 Task: Create a sub task System Test and UAT for the task  Create a new online tool for project management in the project AgileGlobe , assign it to team member softage.3@softage.net and update the status of the sub task to  Completed , set the priority of the sub task to High
Action: Mouse moved to (38, 486)
Screenshot: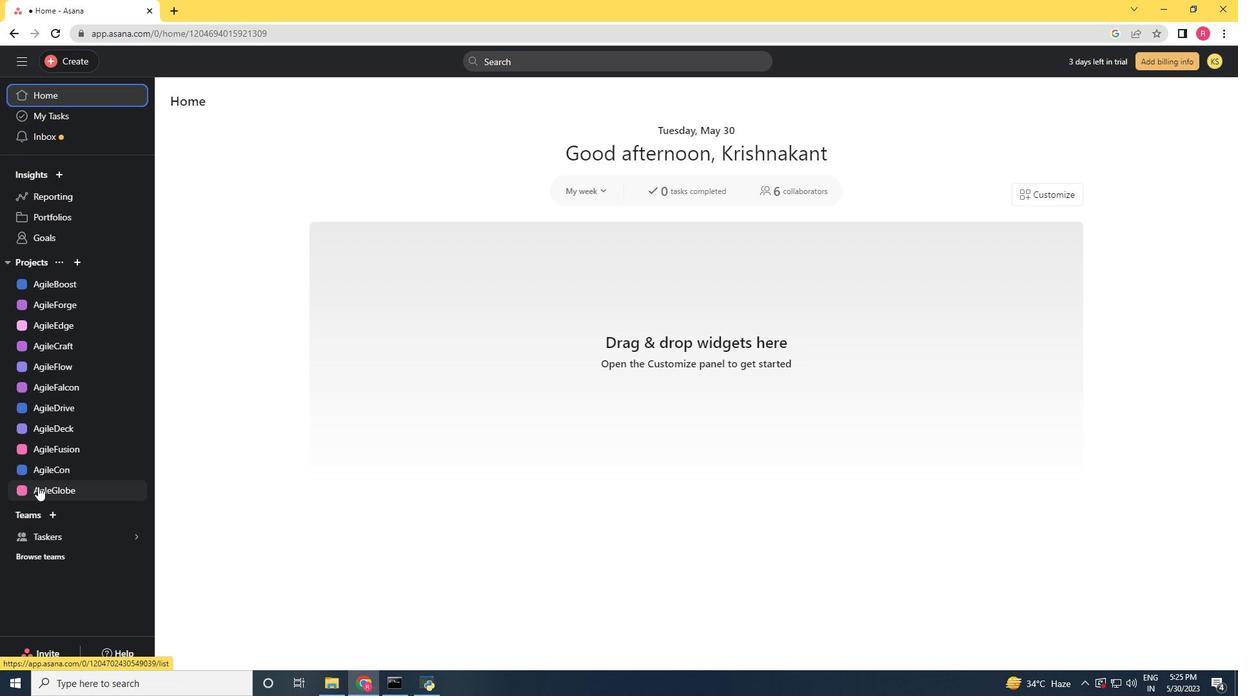 
Action: Mouse pressed left at (38, 486)
Screenshot: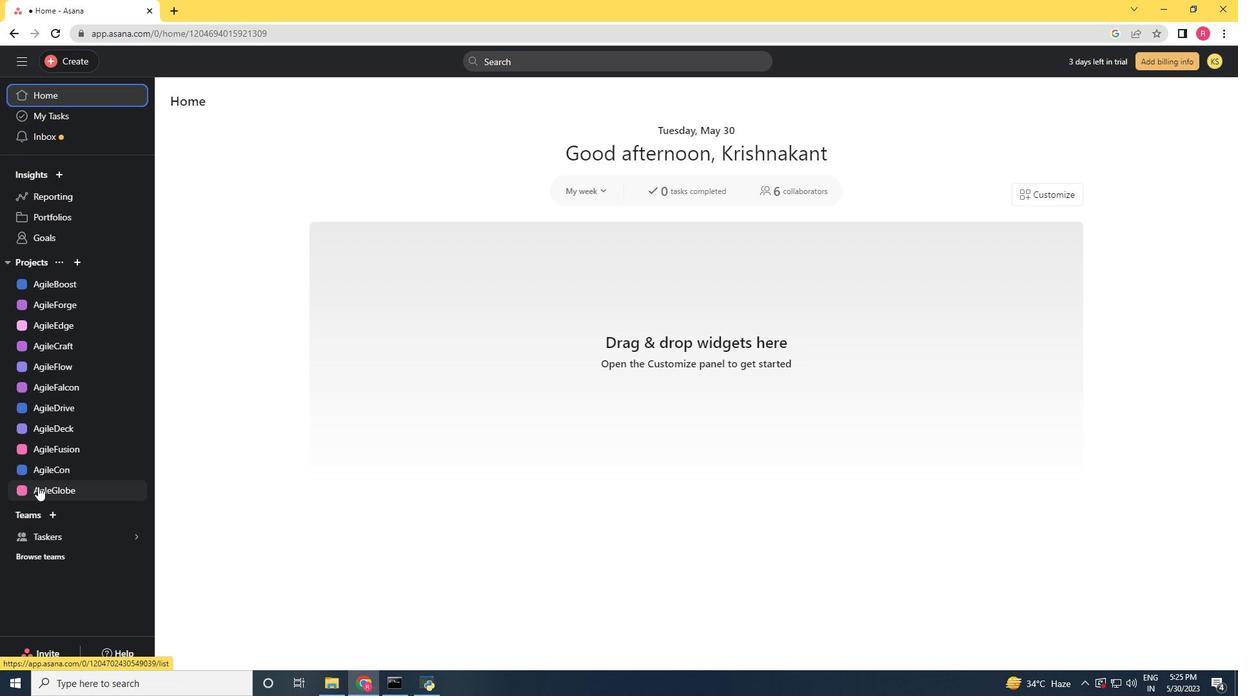 
Action: Mouse moved to (568, 286)
Screenshot: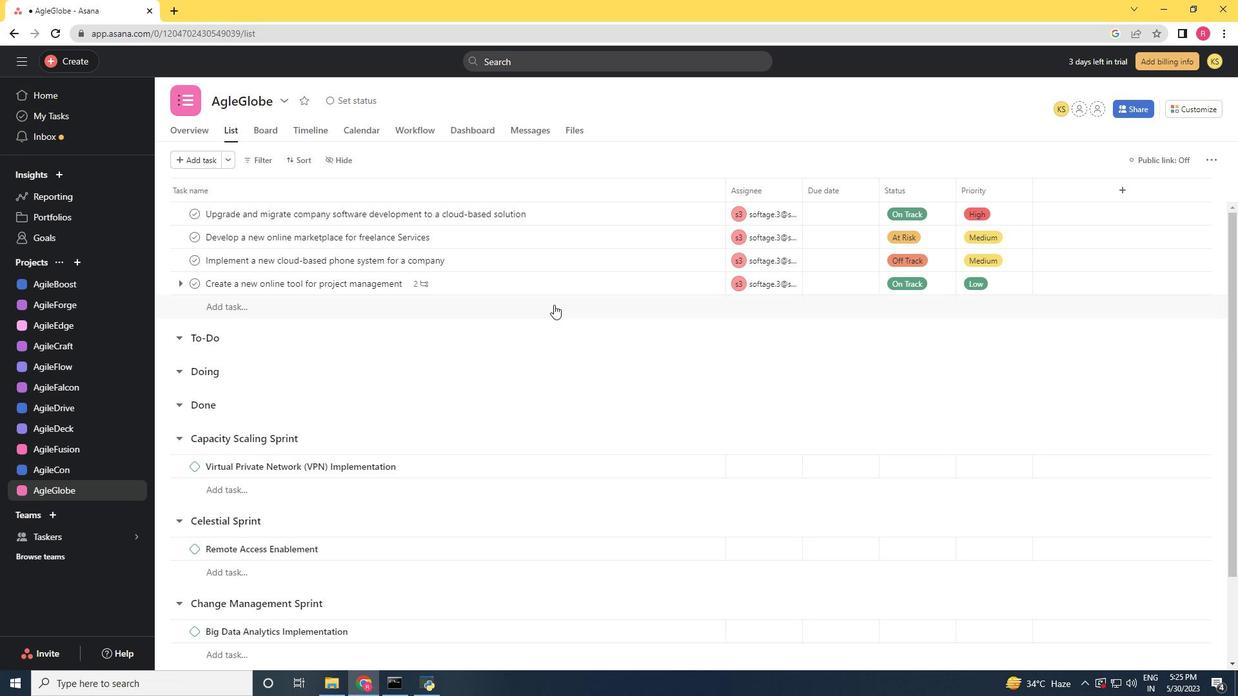 
Action: Mouse pressed left at (568, 286)
Screenshot: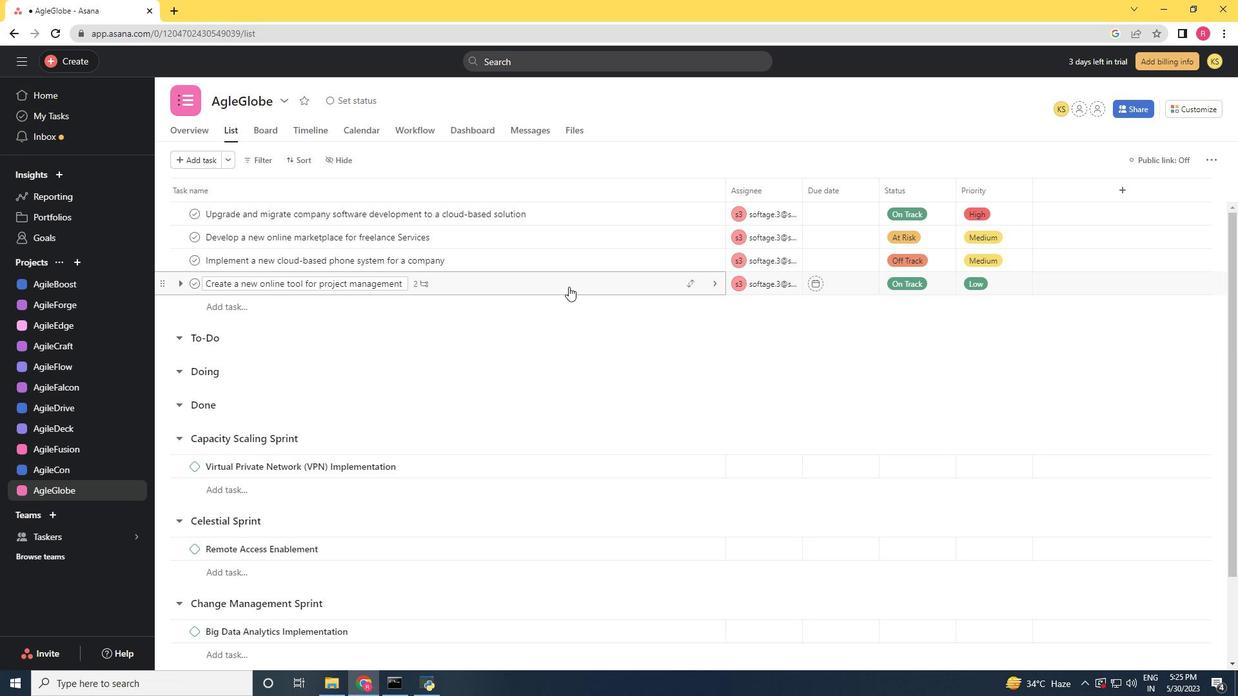 
Action: Mouse scrolled (568, 286) with delta (0, 0)
Screenshot: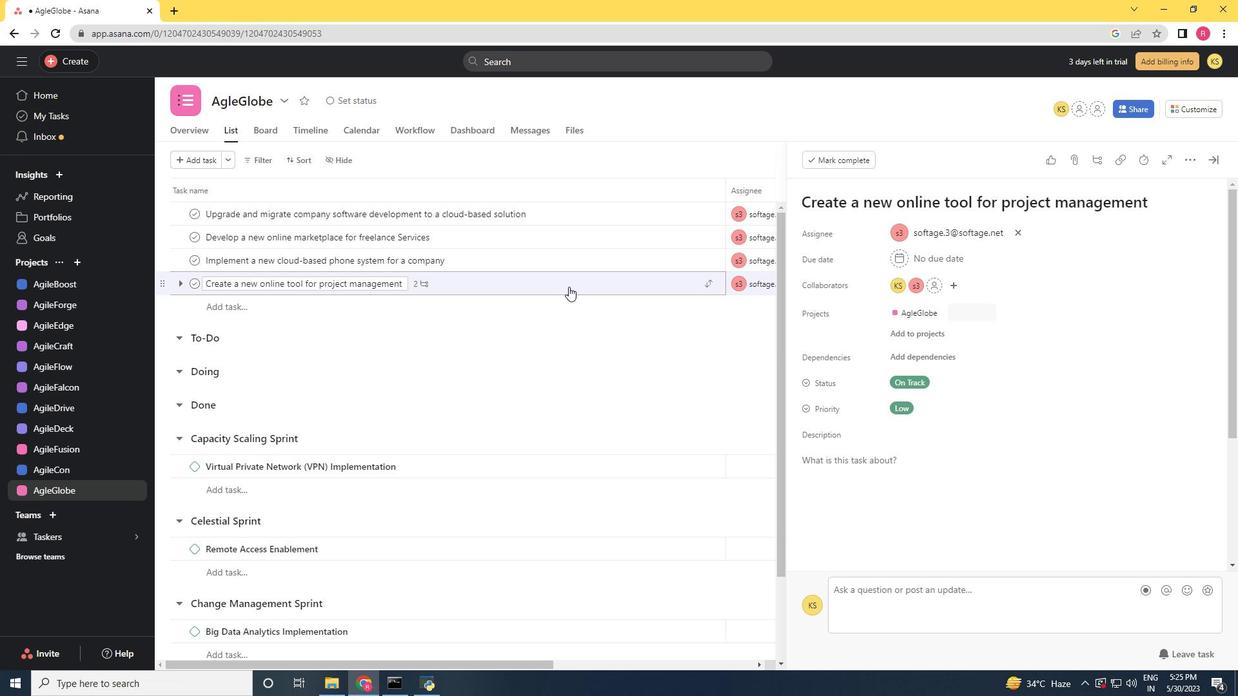 
Action: Mouse moved to (966, 384)
Screenshot: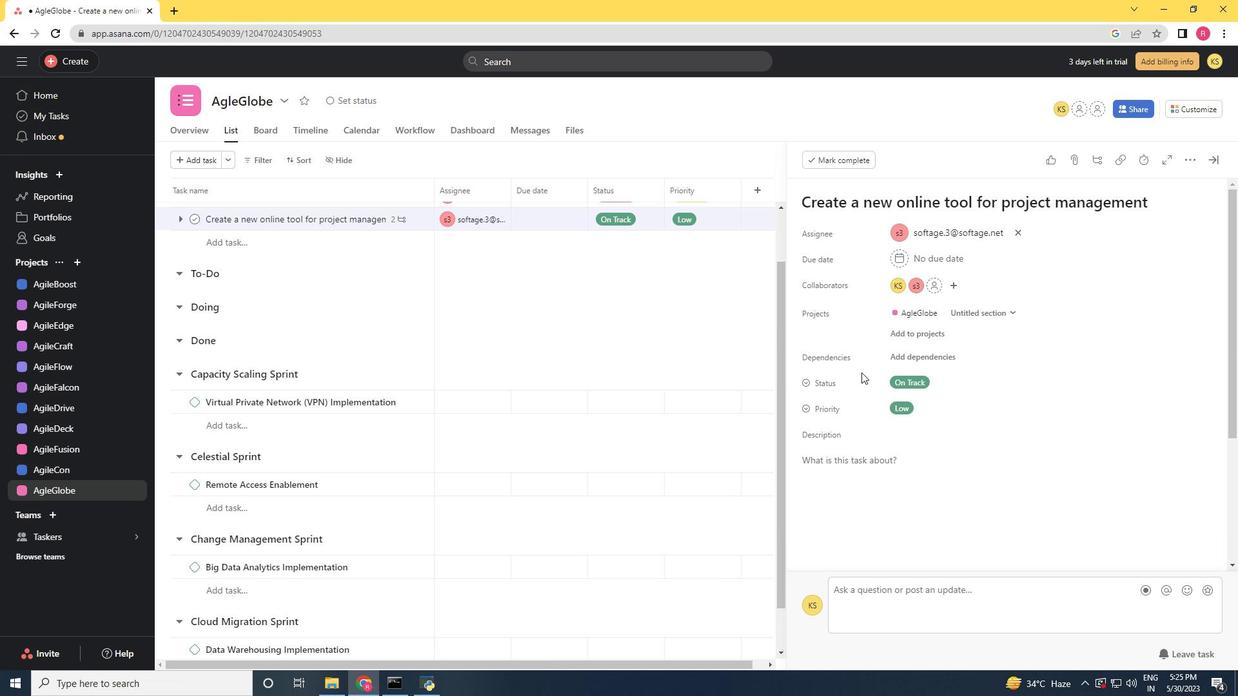 
Action: Mouse scrolled (966, 383) with delta (0, 0)
Screenshot: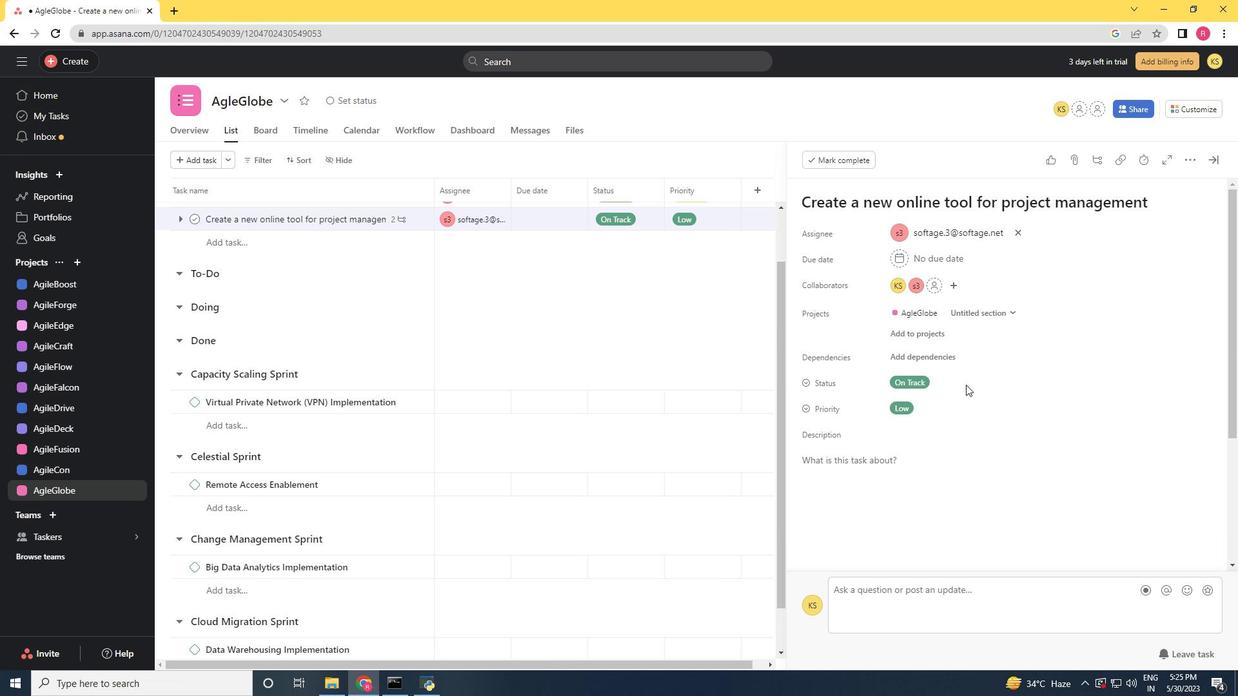 
Action: Mouse scrolled (966, 383) with delta (0, 0)
Screenshot: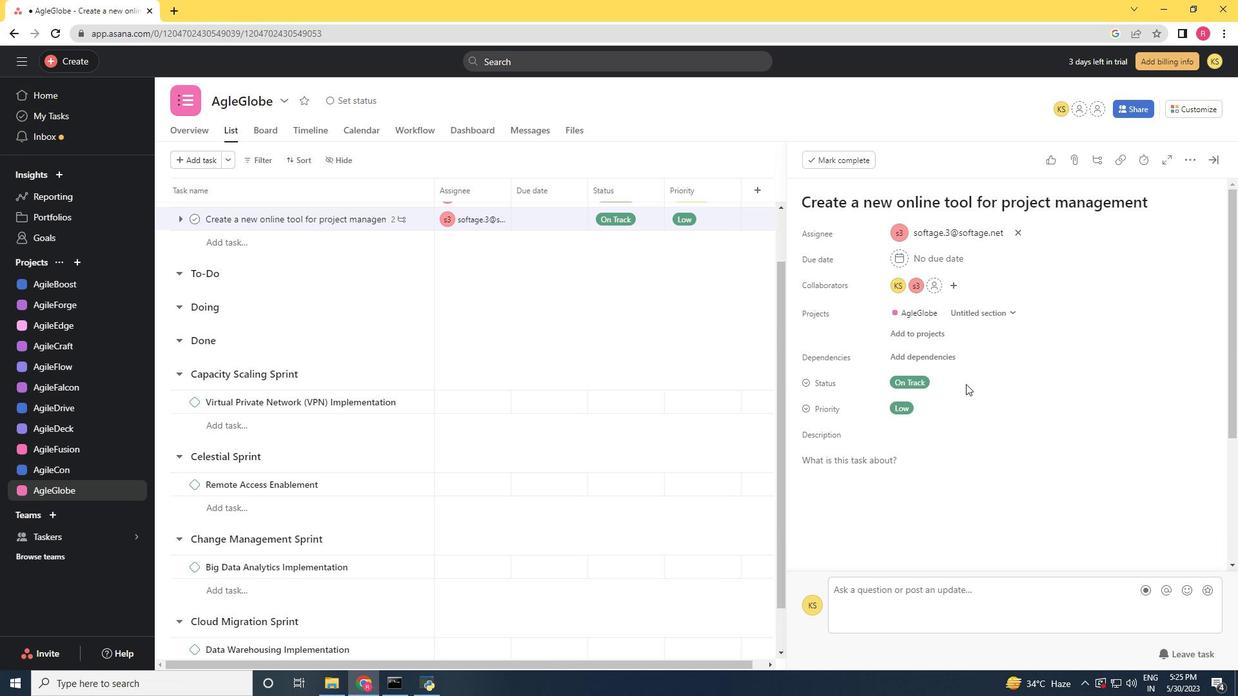 
Action: Mouse scrolled (966, 383) with delta (0, 0)
Screenshot: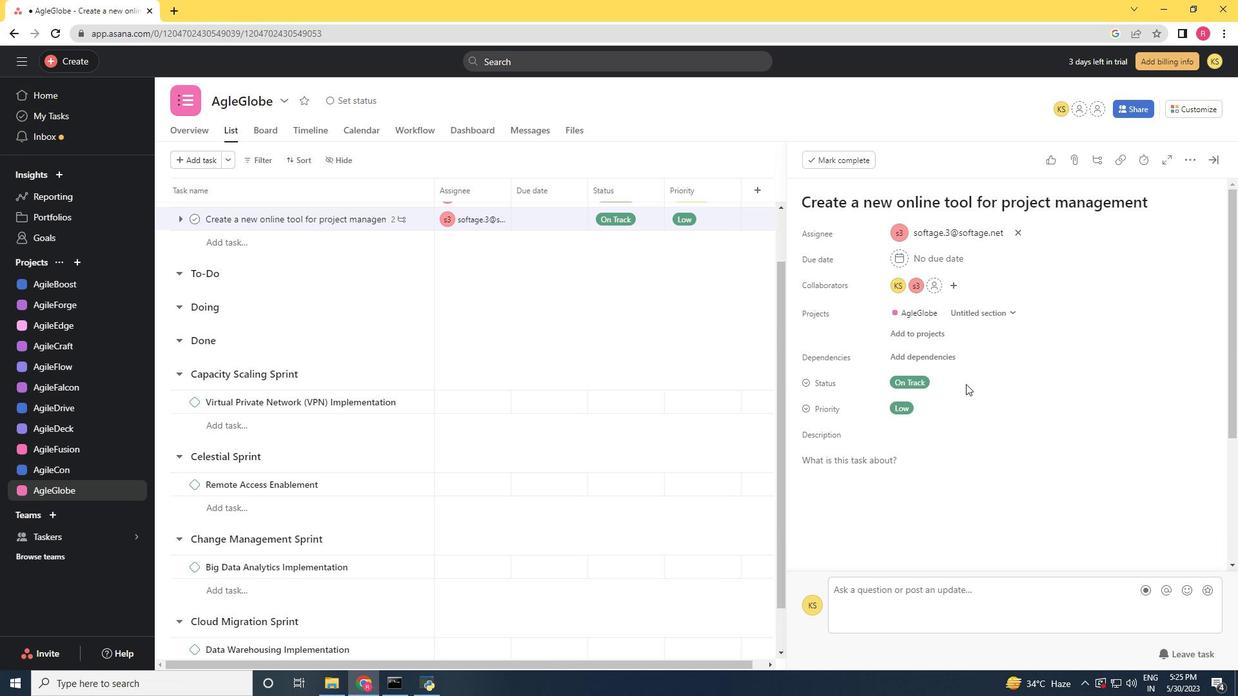
Action: Mouse moved to (831, 466)
Screenshot: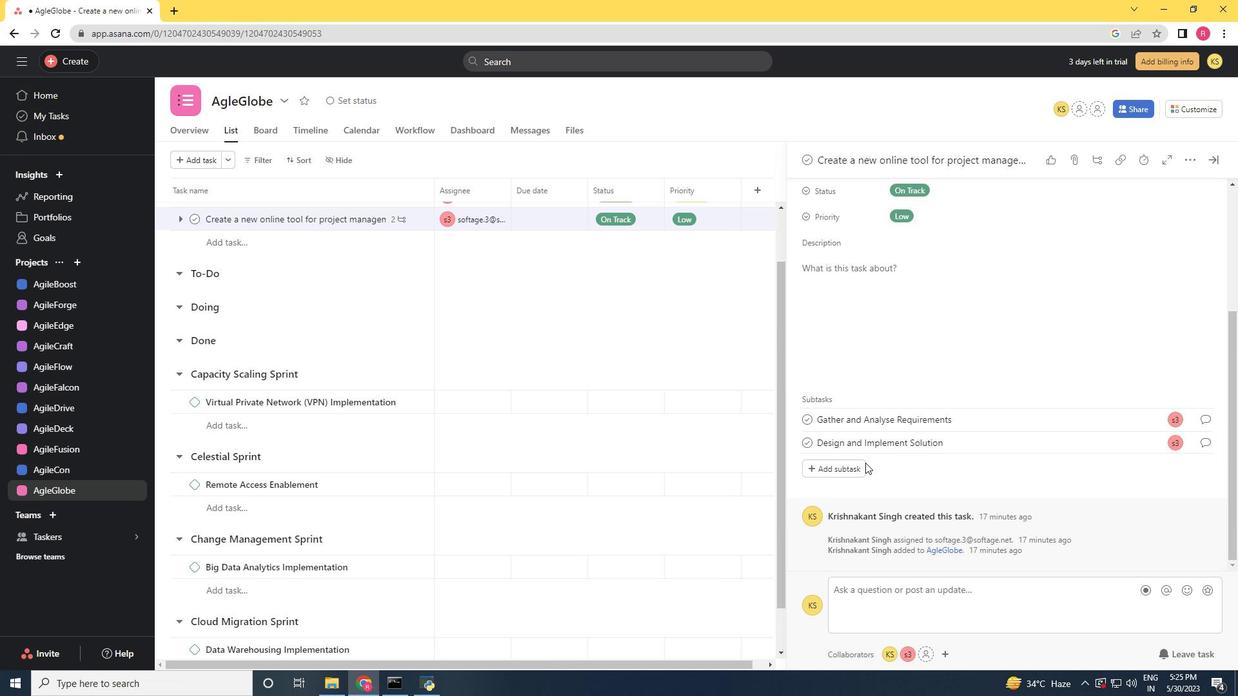 
Action: Mouse pressed left at (831, 466)
Screenshot: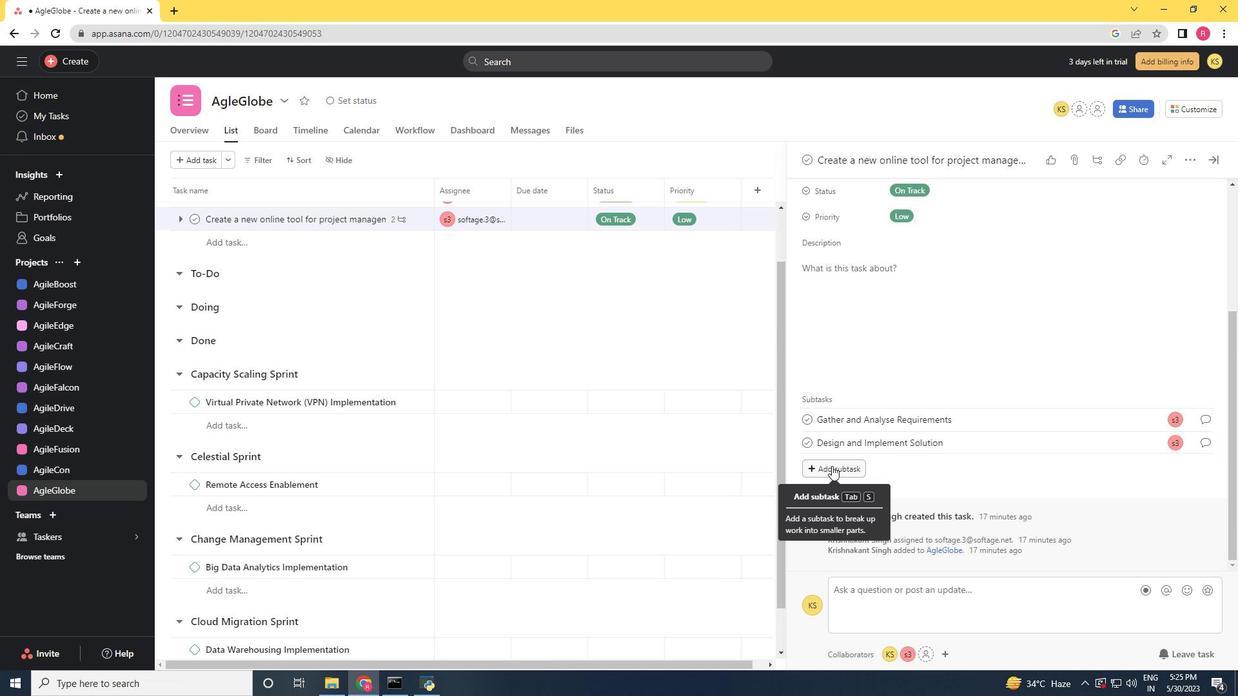
Action: Key pressed <Key.shift>System<Key.space><Key.shift>Test<Key.space>and<Key.space><Key.shift>UAT<Key.space>
Screenshot: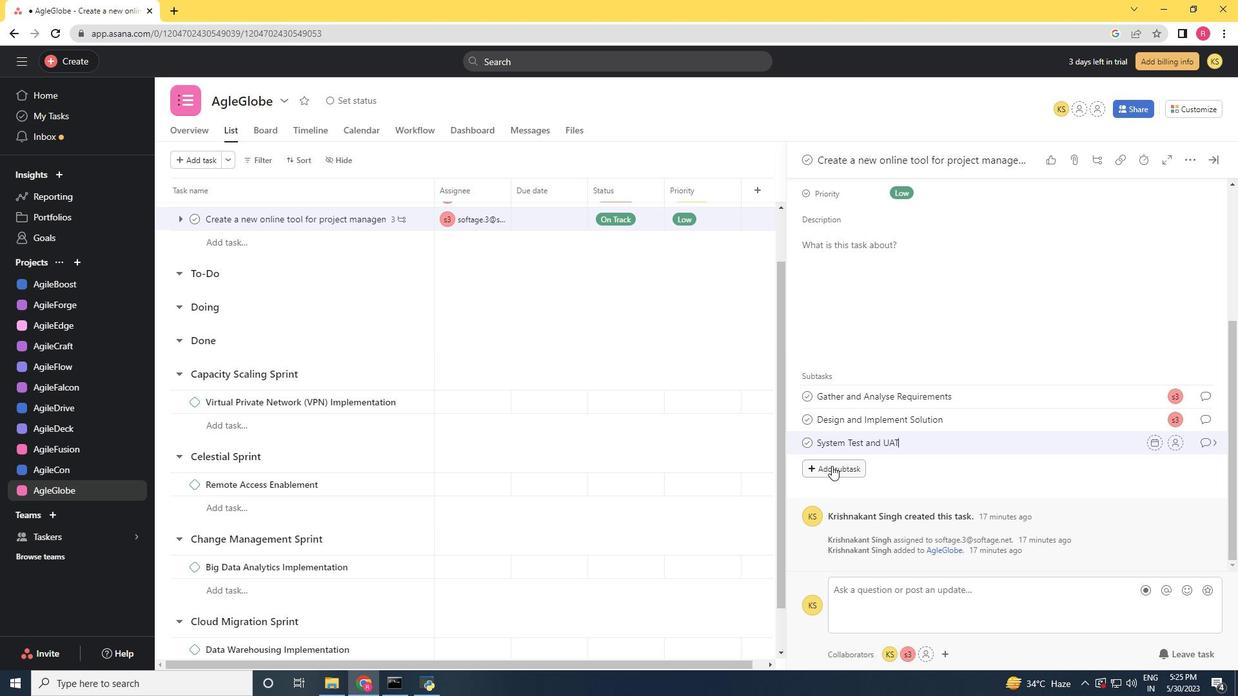 
Action: Mouse moved to (1176, 443)
Screenshot: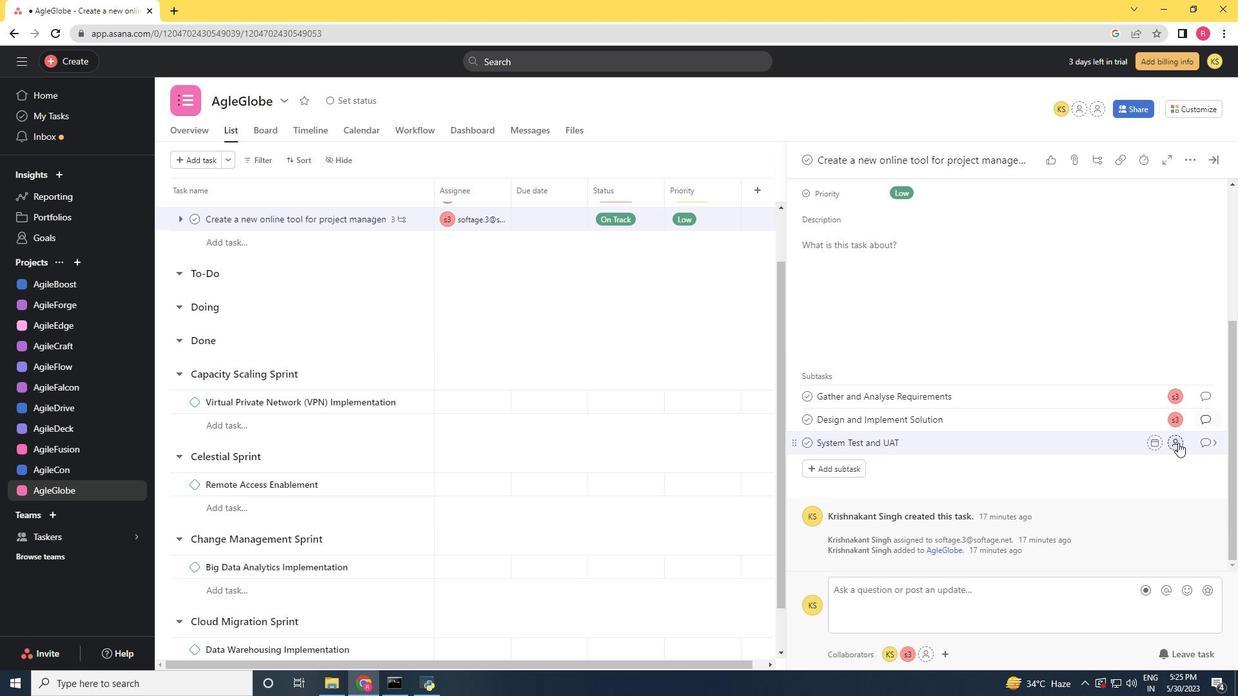 
Action: Mouse pressed left at (1176, 443)
Screenshot: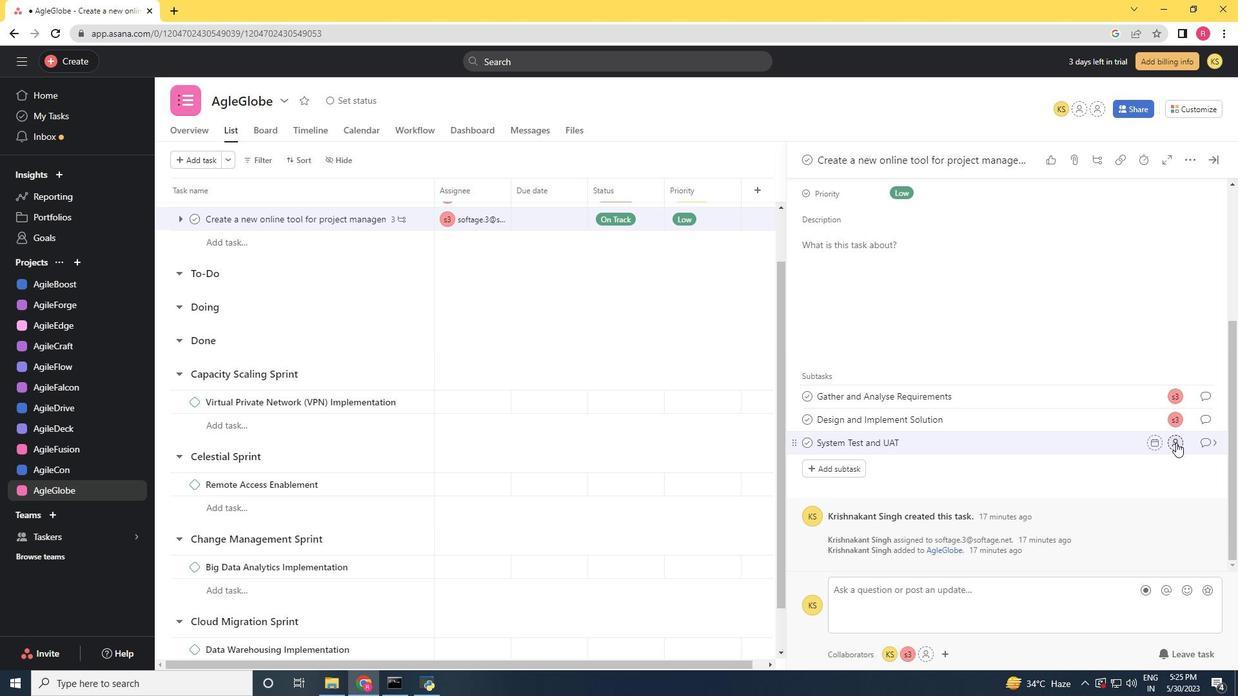 
Action: Key pressed softage.3<Key.shift>@softage.net
Screenshot: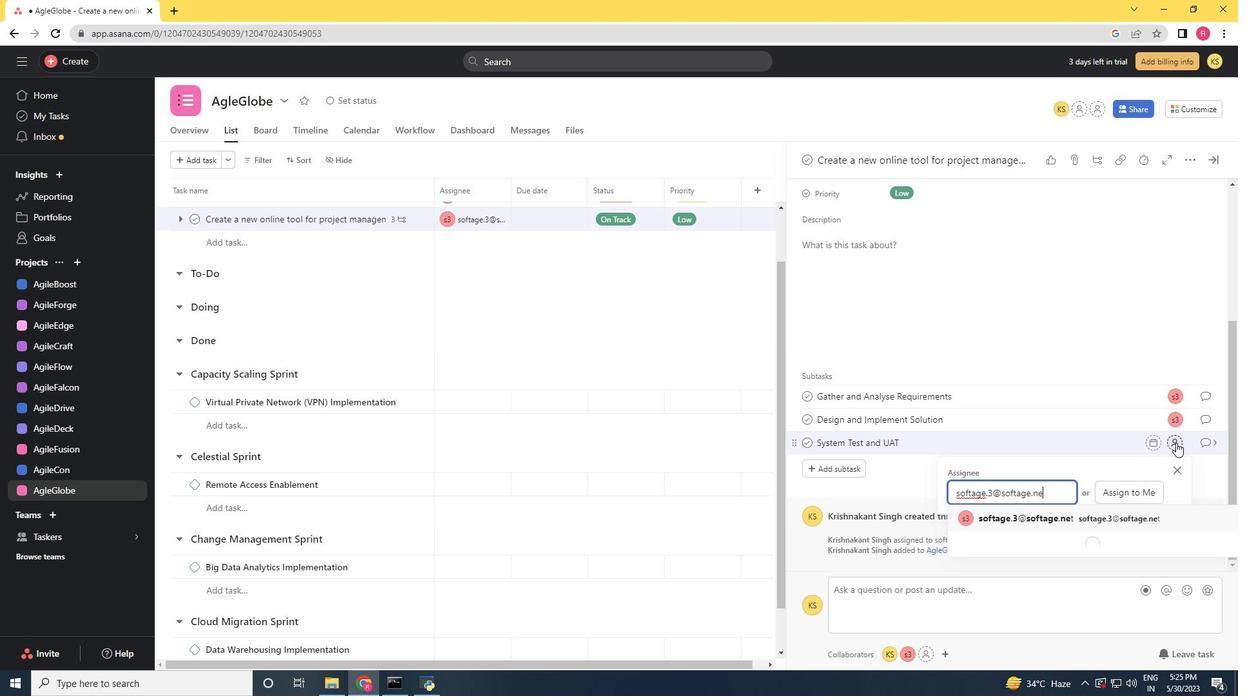 
Action: Mouse moved to (1102, 523)
Screenshot: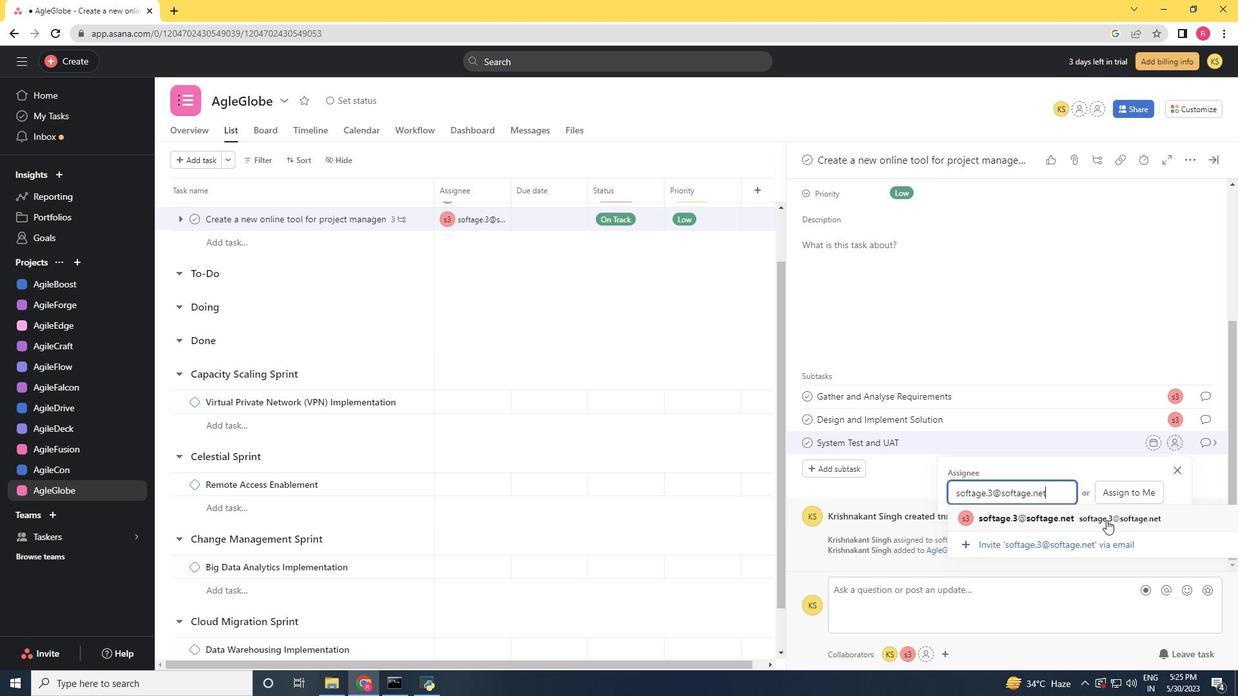 
Action: Mouse pressed left at (1102, 523)
Screenshot: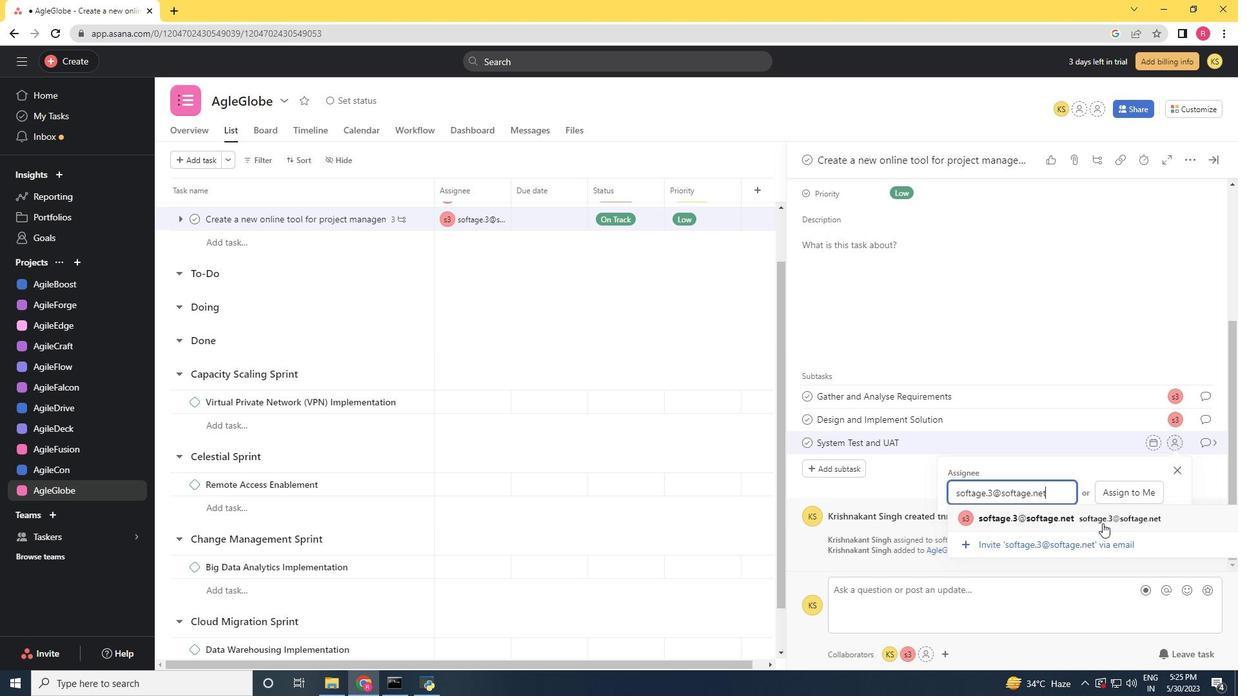 
Action: Mouse moved to (1215, 443)
Screenshot: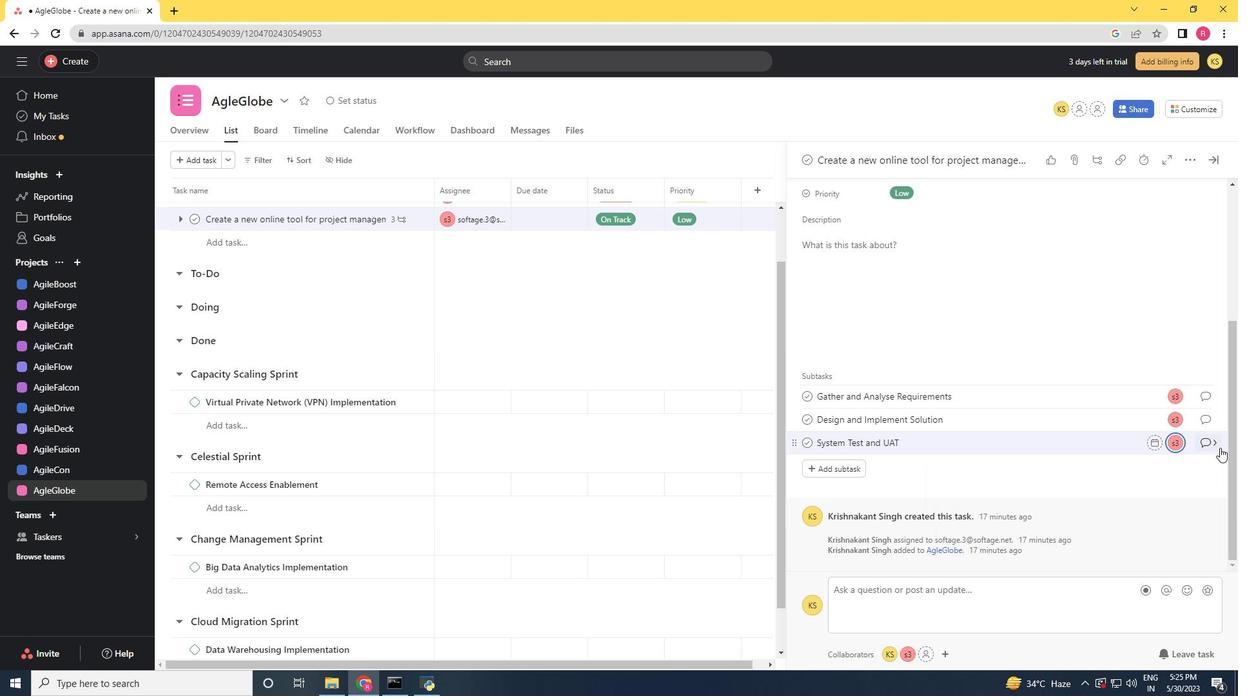 
Action: Mouse pressed left at (1215, 443)
Screenshot: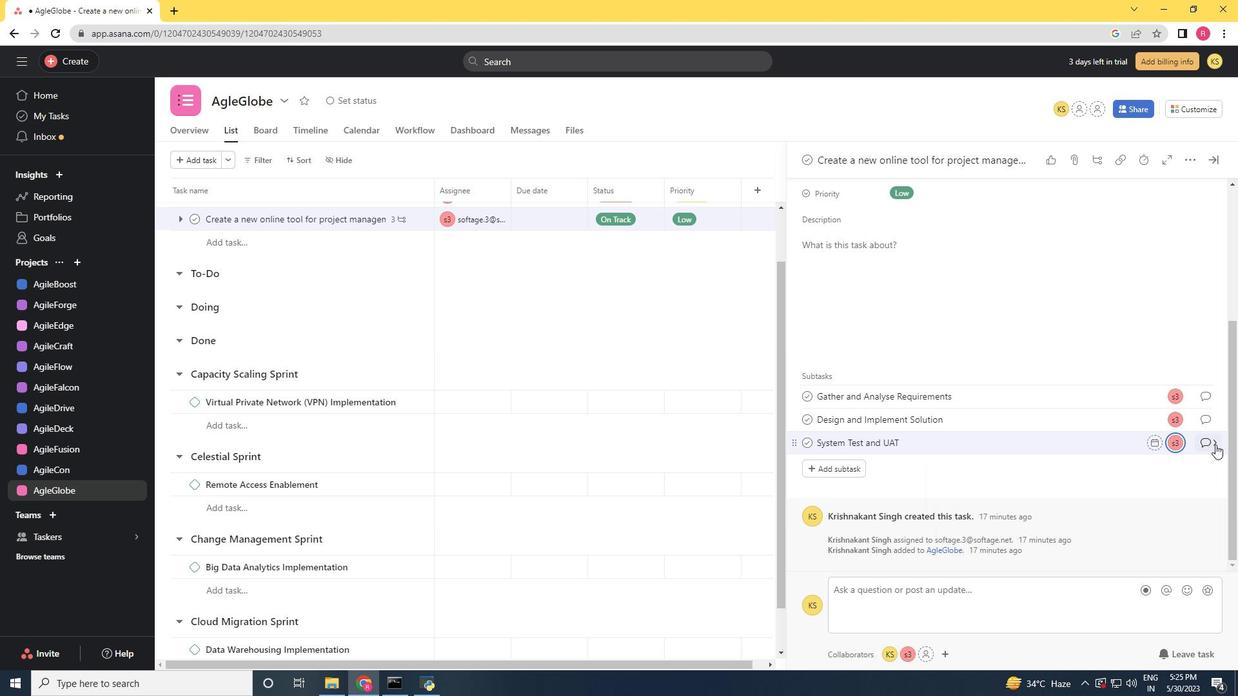 
Action: Mouse moved to (852, 369)
Screenshot: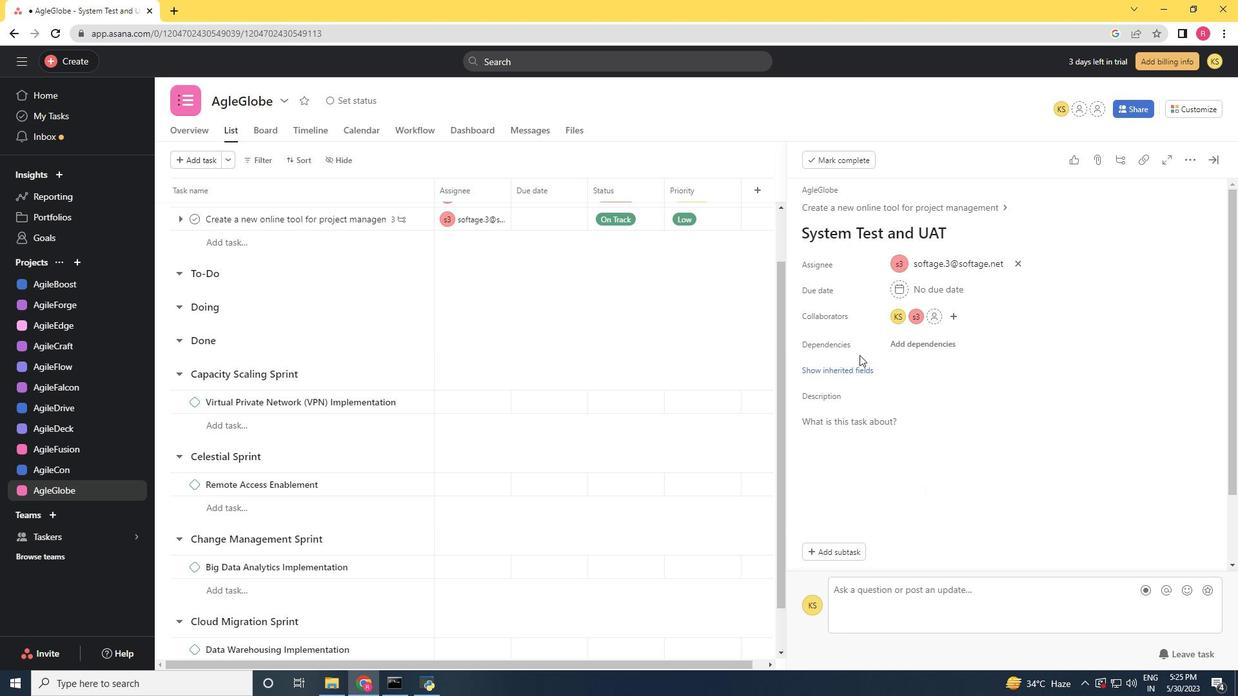 
Action: Mouse pressed left at (852, 369)
Screenshot: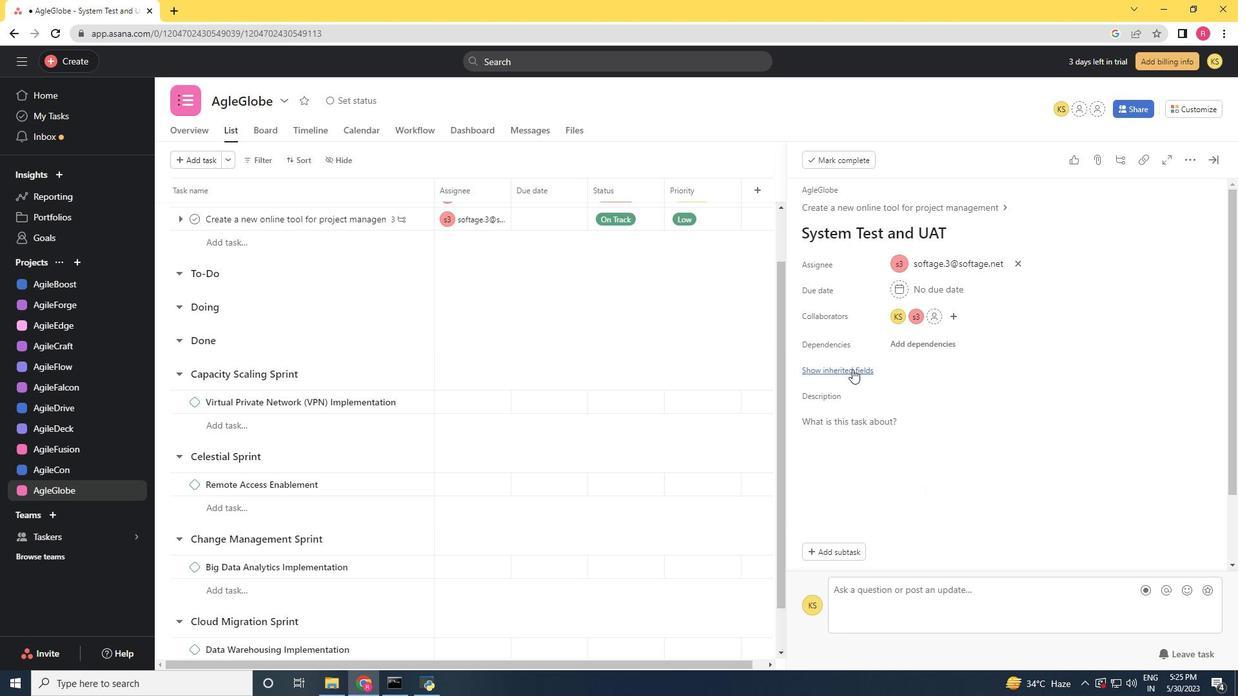 
Action: Mouse moved to (888, 394)
Screenshot: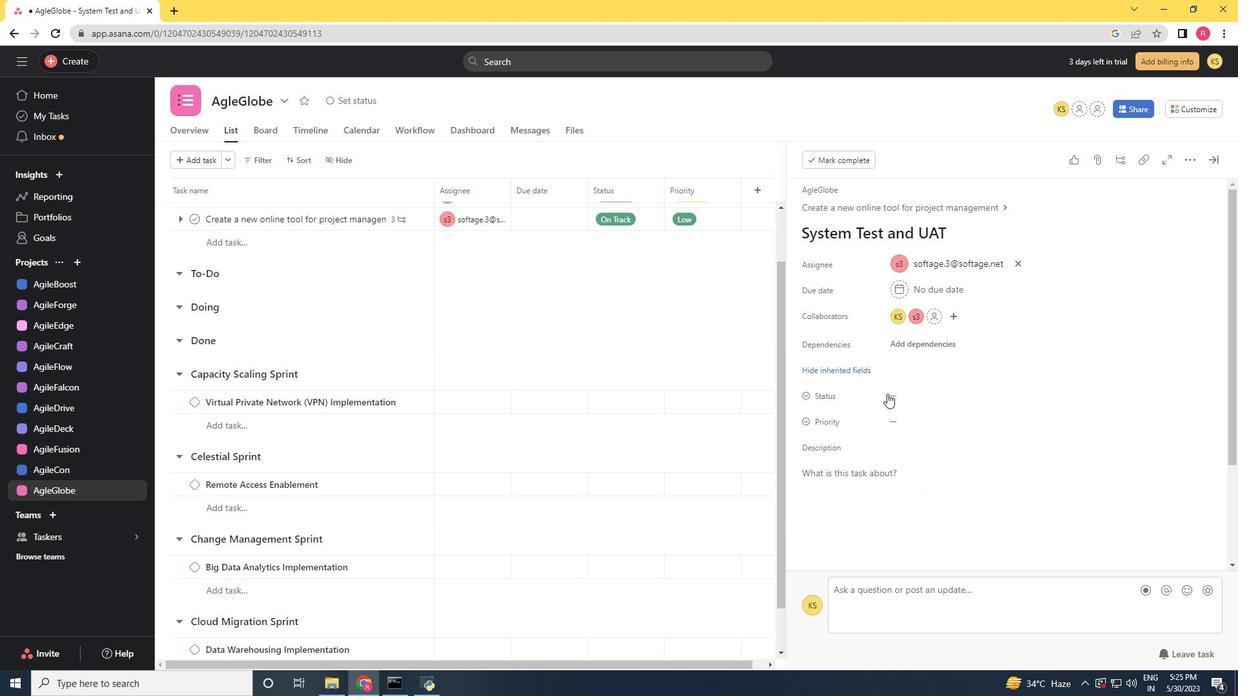 
Action: Mouse pressed left at (888, 394)
Screenshot: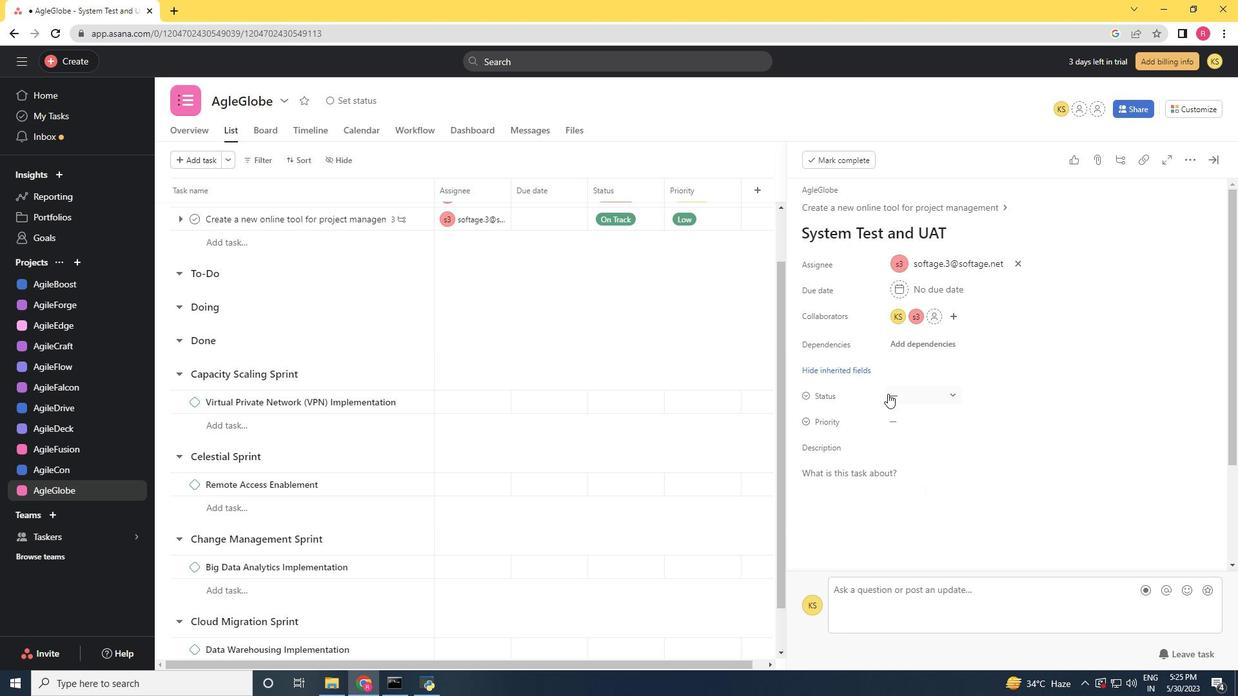 
Action: Mouse moved to (944, 505)
Screenshot: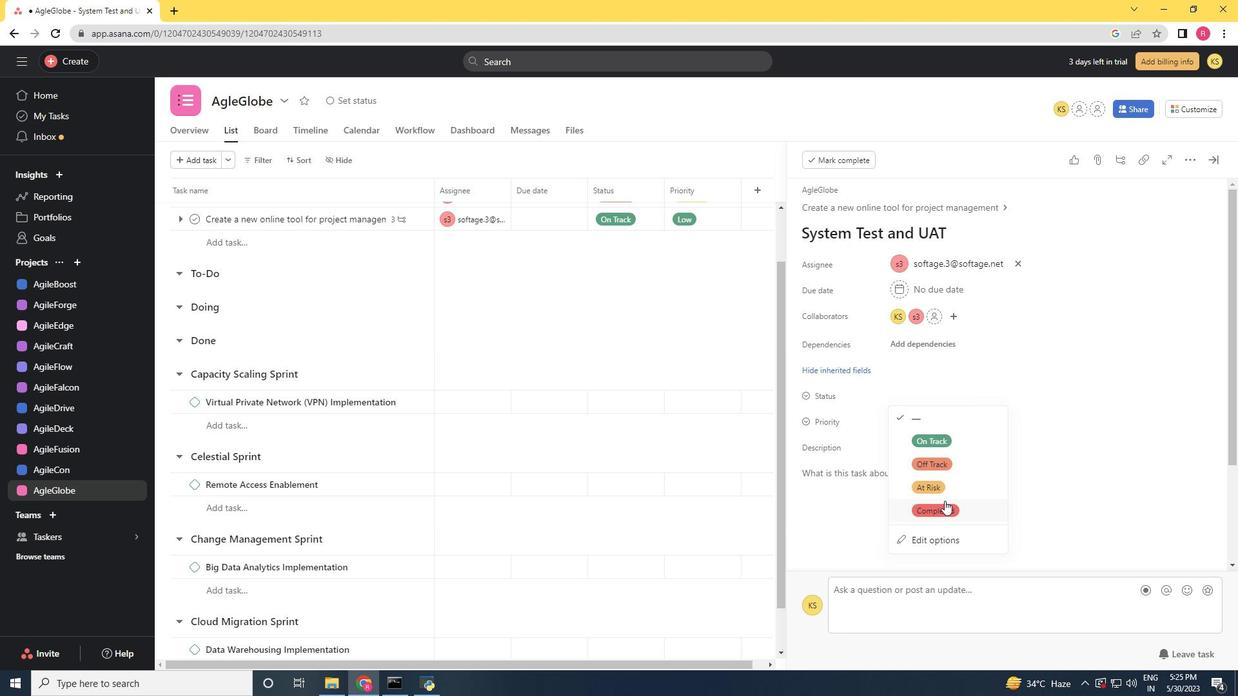 
Action: Mouse pressed left at (944, 505)
Screenshot: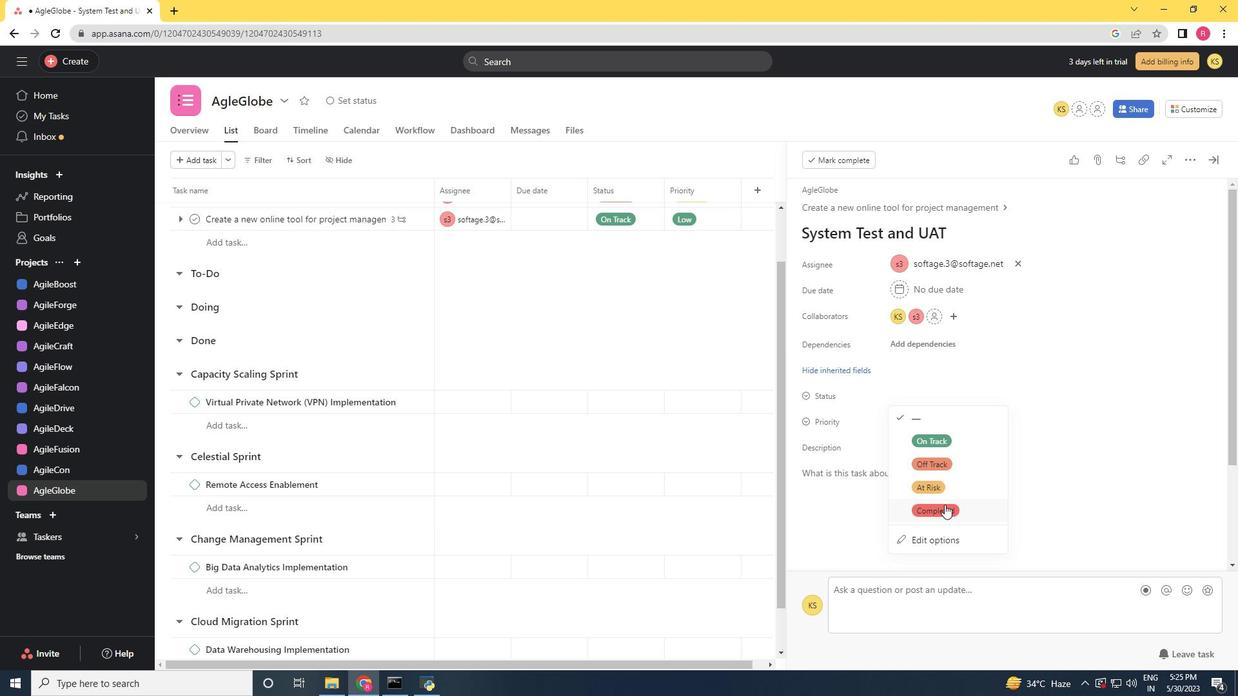 
Action: Mouse moved to (899, 417)
Screenshot: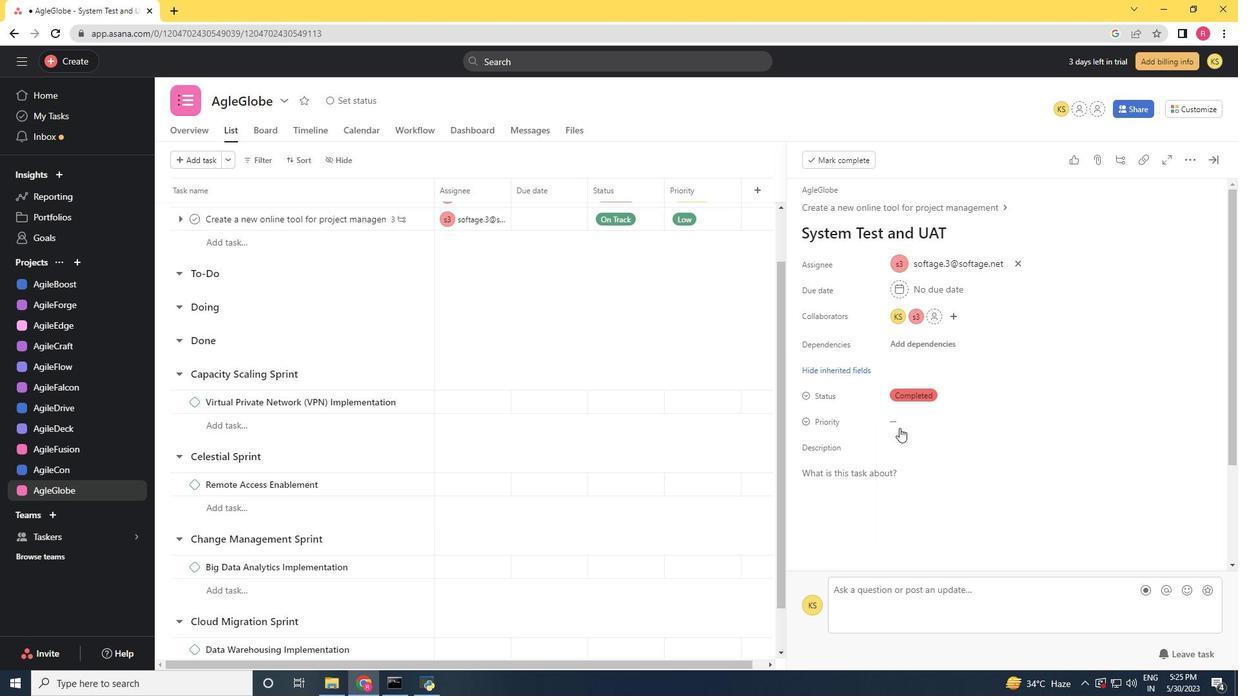 
Action: Mouse pressed left at (899, 417)
Screenshot: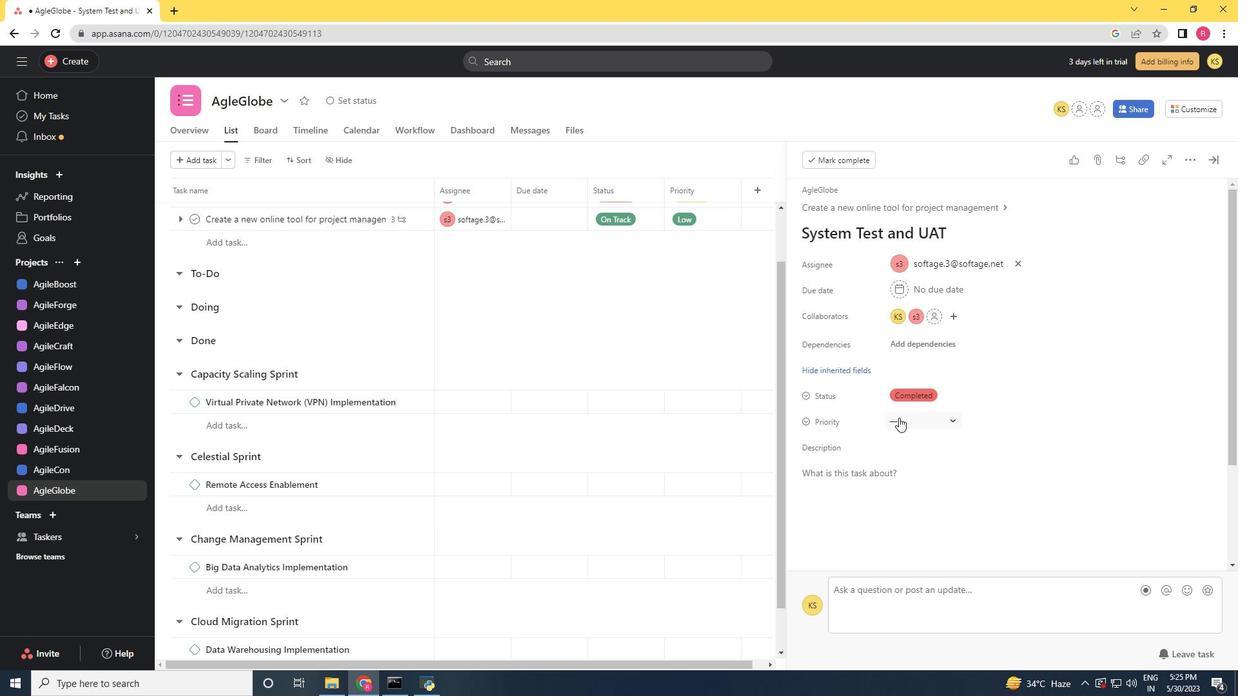 
Action: Mouse moved to (922, 464)
Screenshot: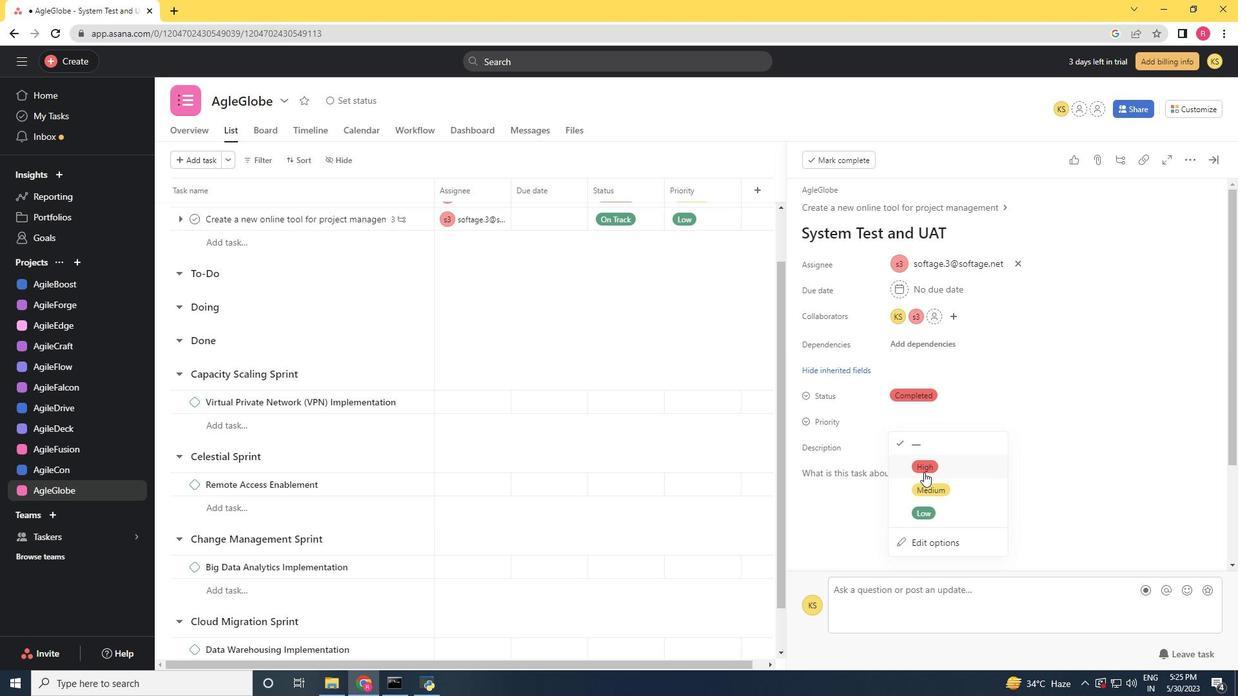 
Action: Mouse pressed left at (922, 464)
Screenshot: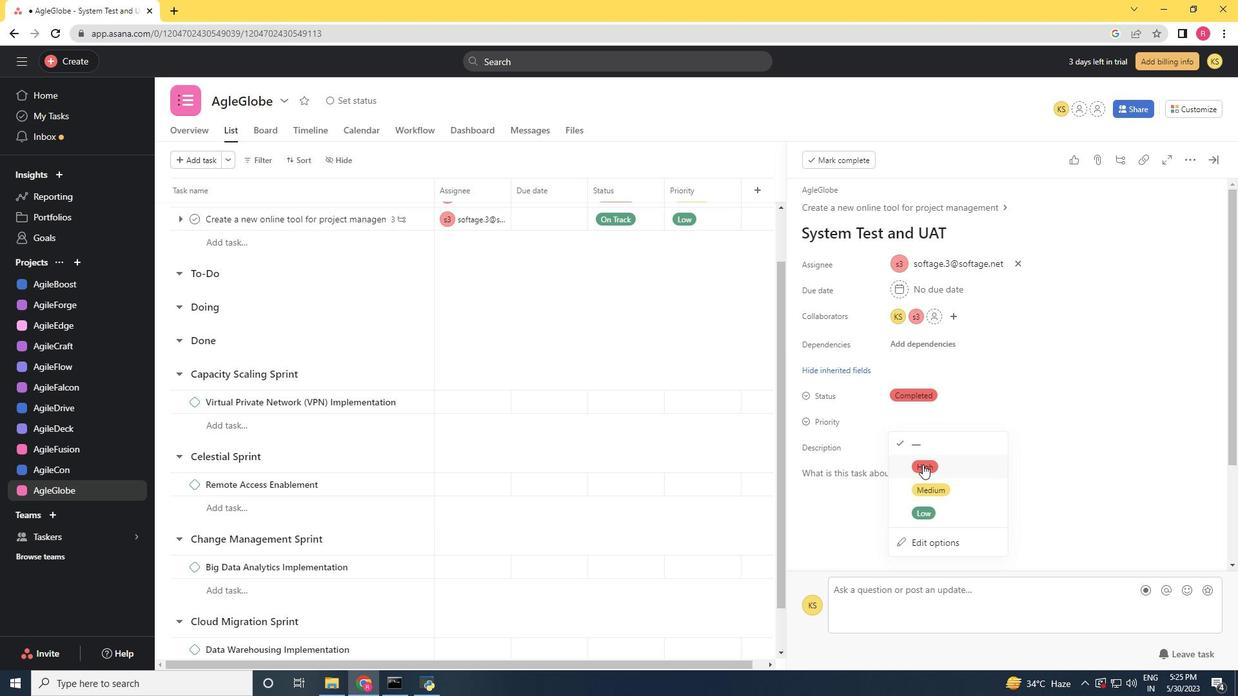 
